 Task: Check the data of "Average time to answer".
Action: Mouse moved to (19, 217)
Screenshot: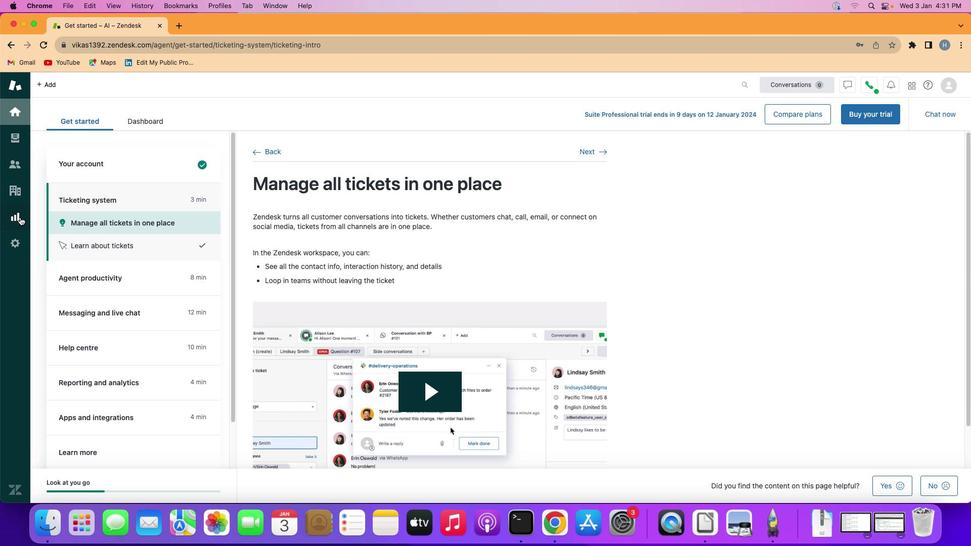 
Action: Mouse pressed left at (19, 217)
Screenshot: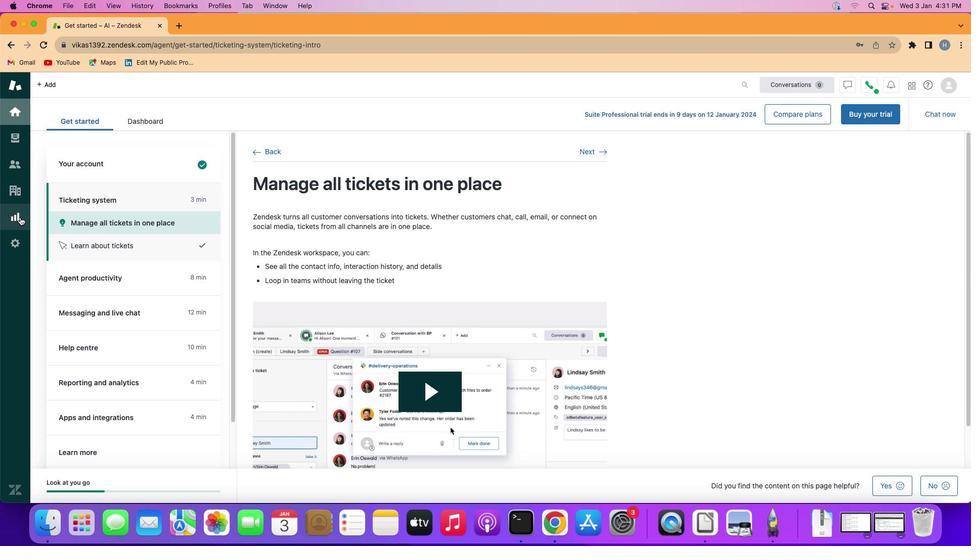 
Action: Mouse moved to (246, 143)
Screenshot: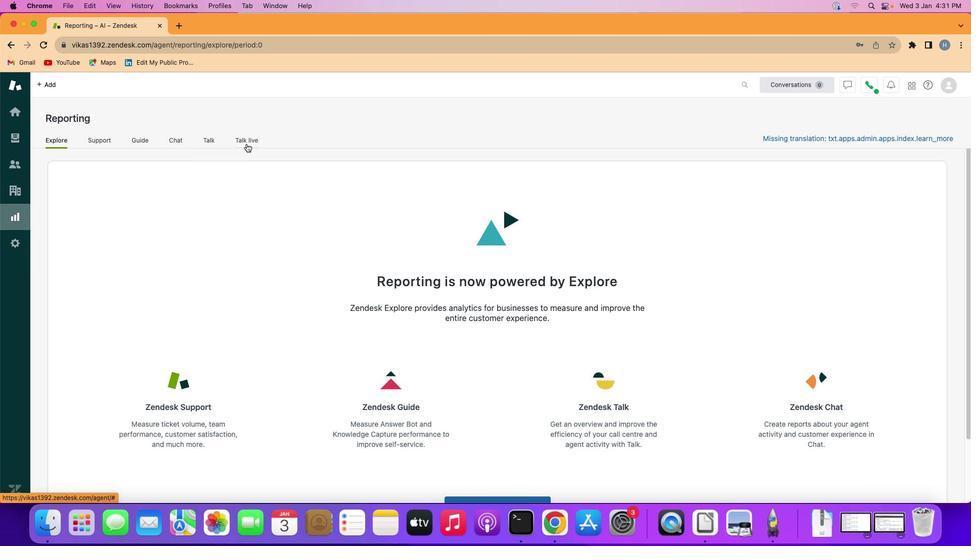 
Action: Mouse pressed left at (246, 143)
Screenshot: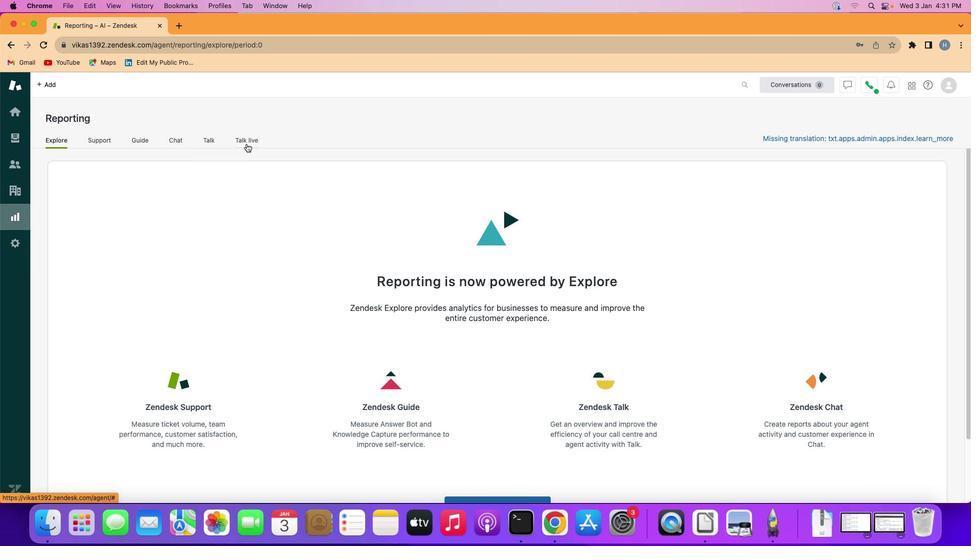 
Action: Mouse moved to (281, 330)
Screenshot: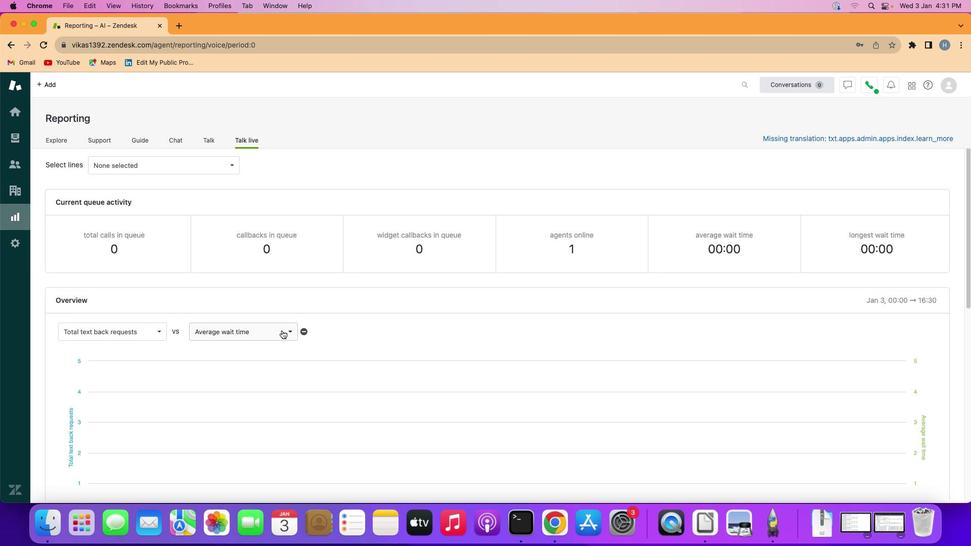 
Action: Mouse pressed left at (281, 330)
Screenshot: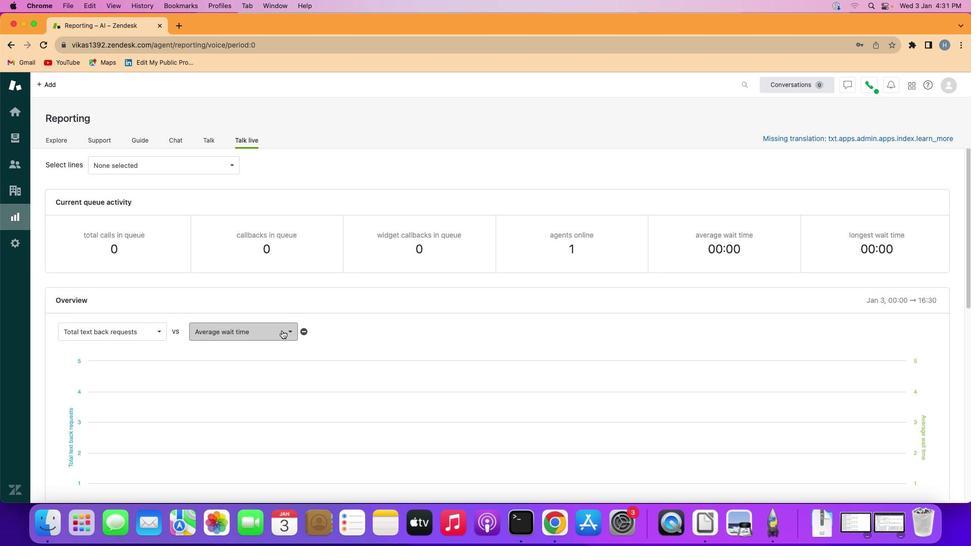 
Action: Mouse moved to (270, 424)
Screenshot: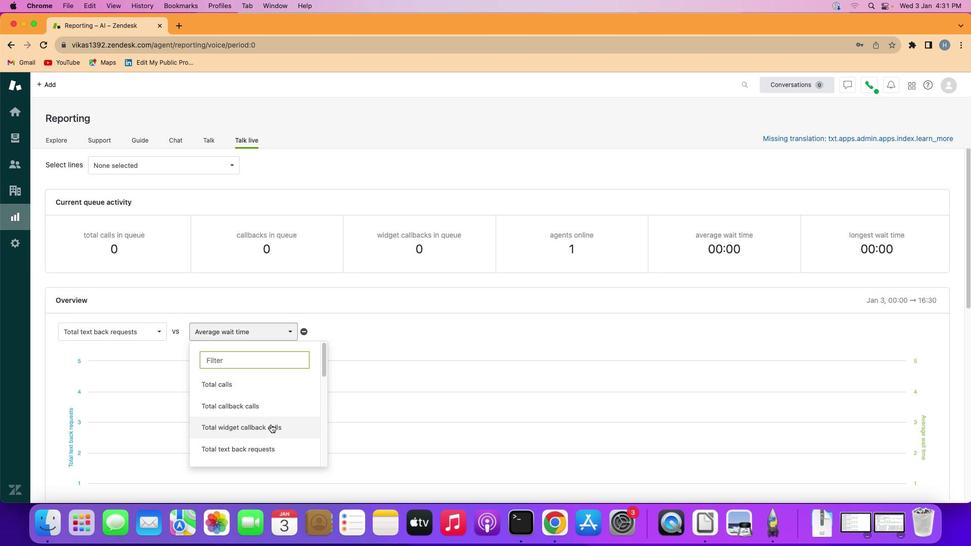 
Action: Mouse scrolled (270, 424) with delta (0, 0)
Screenshot: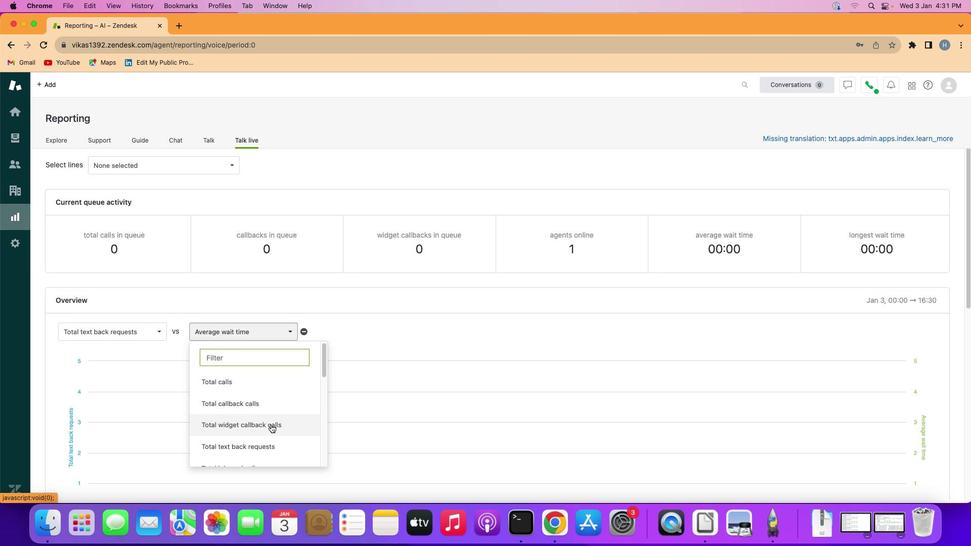 
Action: Mouse scrolled (270, 424) with delta (0, 0)
Screenshot: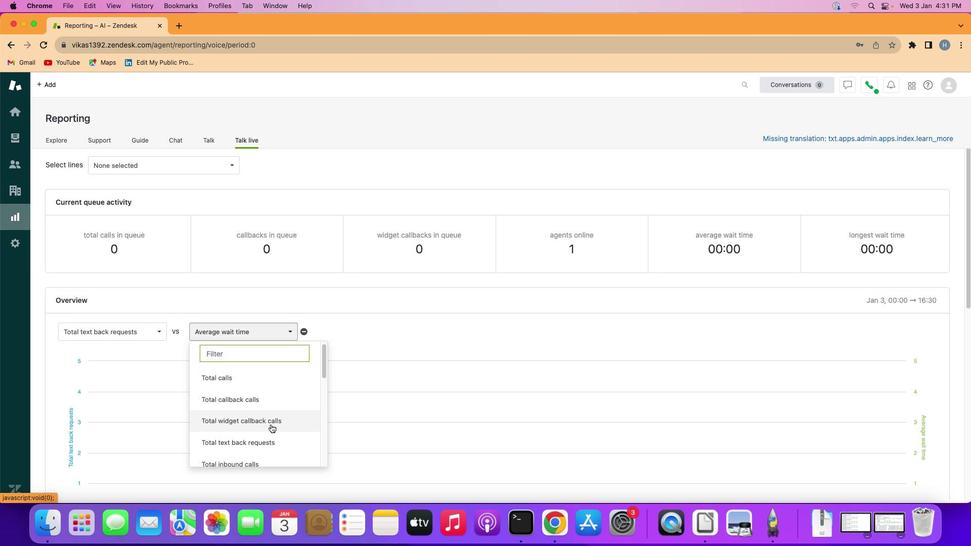 
Action: Mouse scrolled (270, 424) with delta (0, 0)
Screenshot: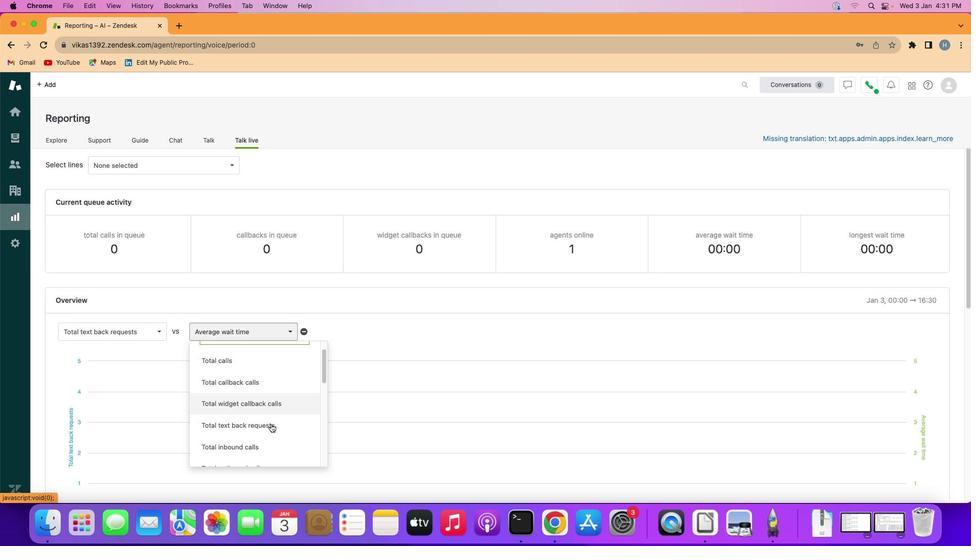 
Action: Mouse scrolled (270, 424) with delta (0, 0)
Screenshot: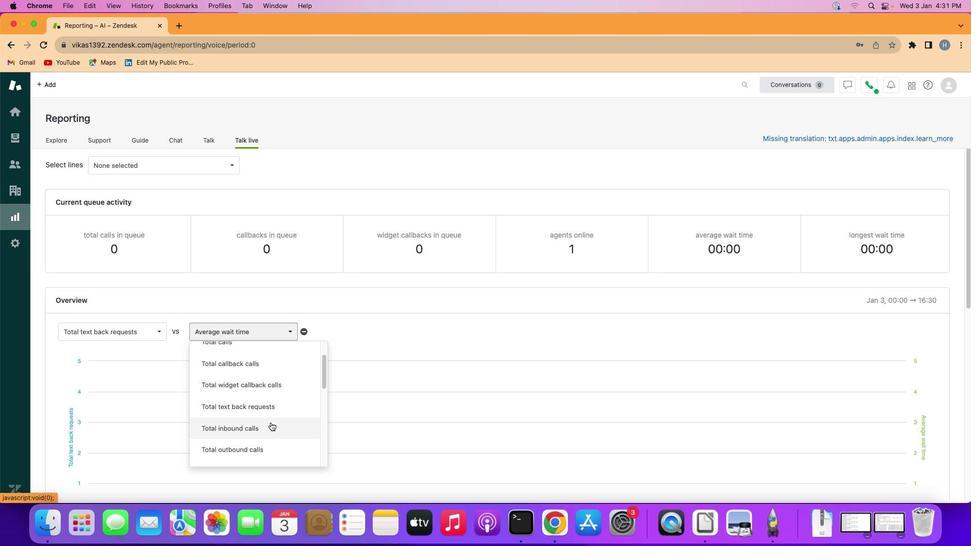 
Action: Mouse moved to (270, 422)
Screenshot: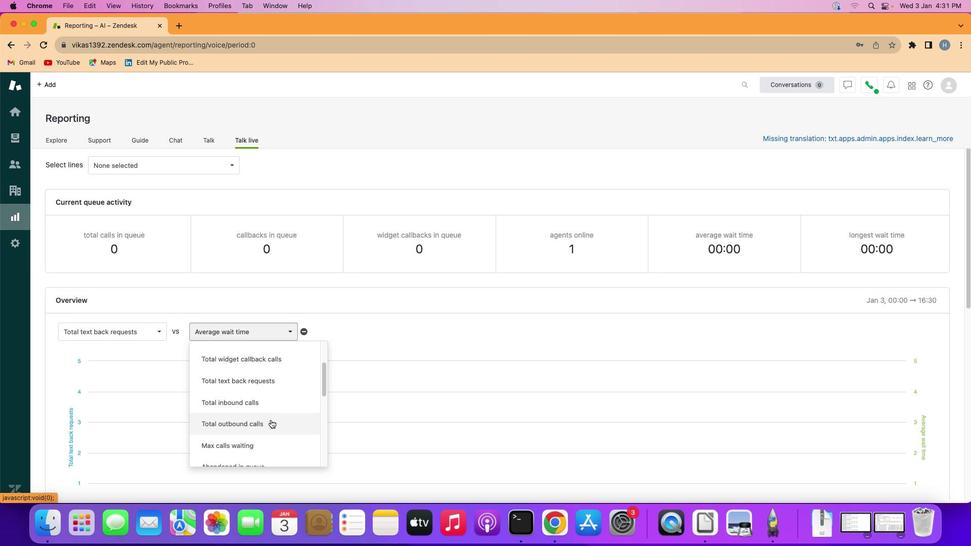 
Action: Mouse scrolled (270, 422) with delta (0, 0)
Screenshot: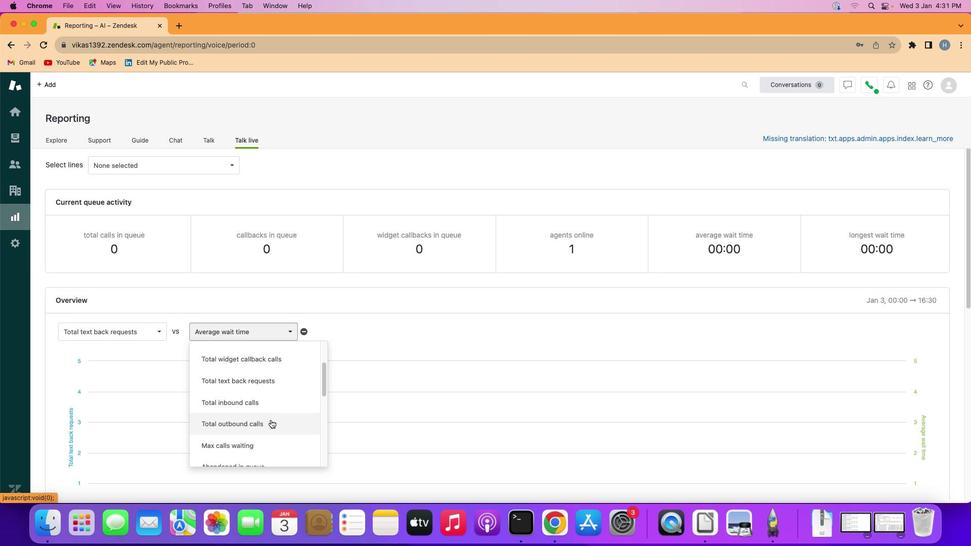 
Action: Mouse moved to (270, 420)
Screenshot: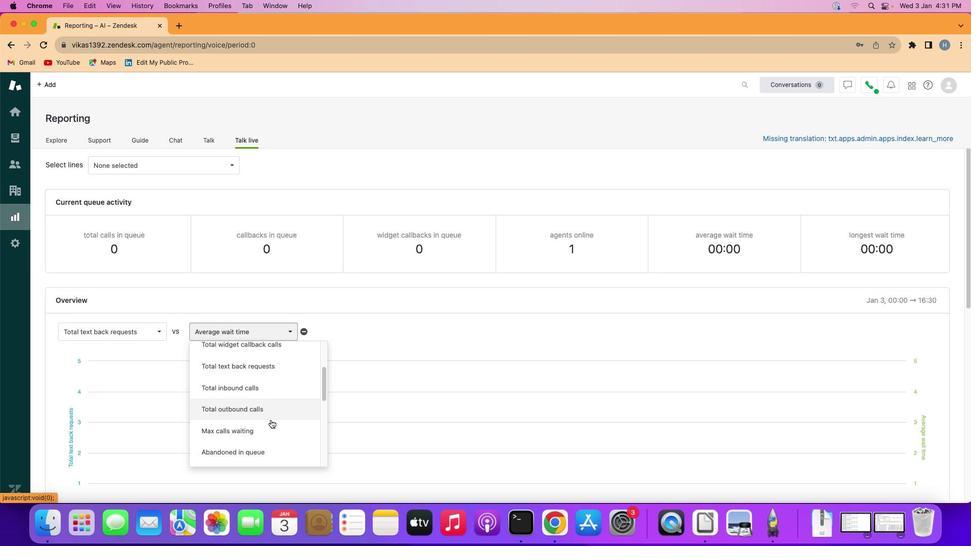 
Action: Mouse scrolled (270, 420) with delta (0, 0)
Screenshot: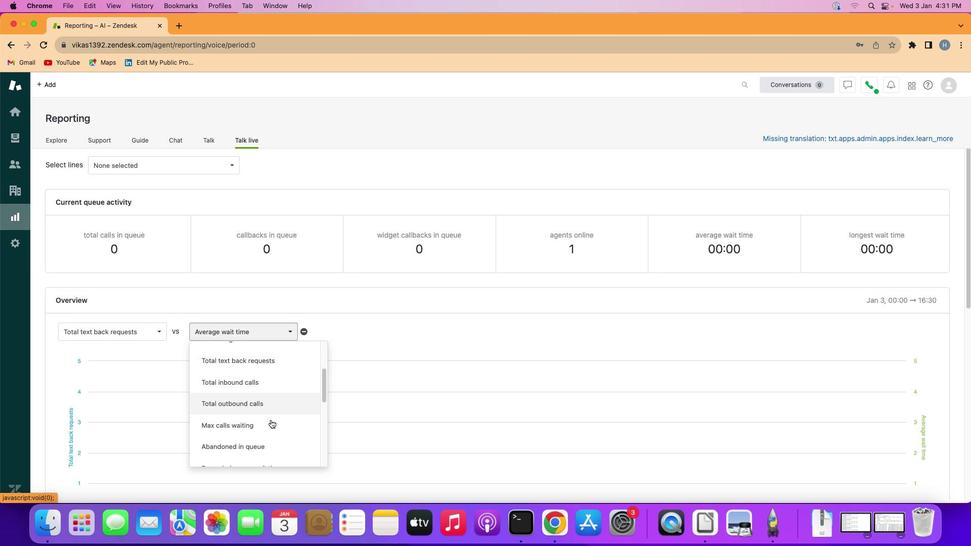 
Action: Mouse scrolled (270, 420) with delta (0, -1)
Screenshot: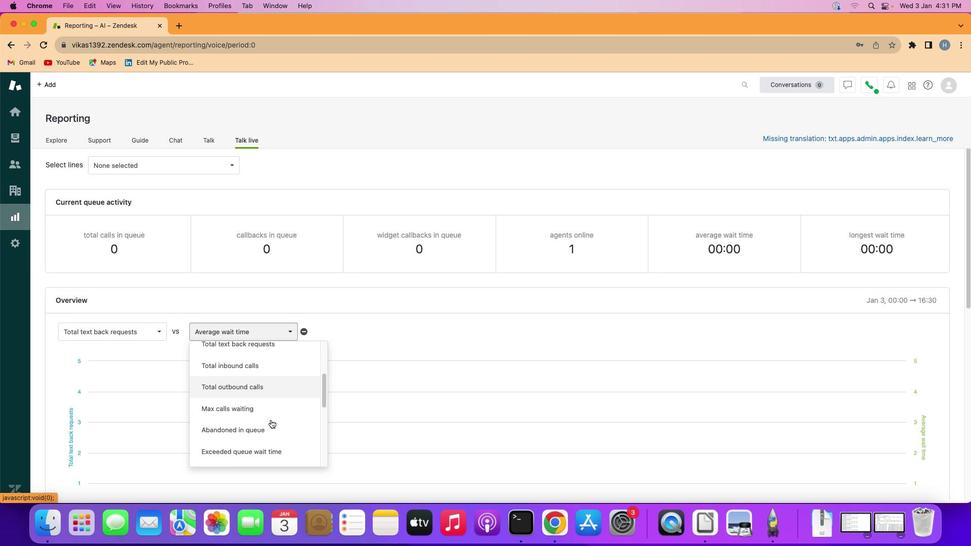 
Action: Mouse scrolled (270, 420) with delta (0, 0)
Screenshot: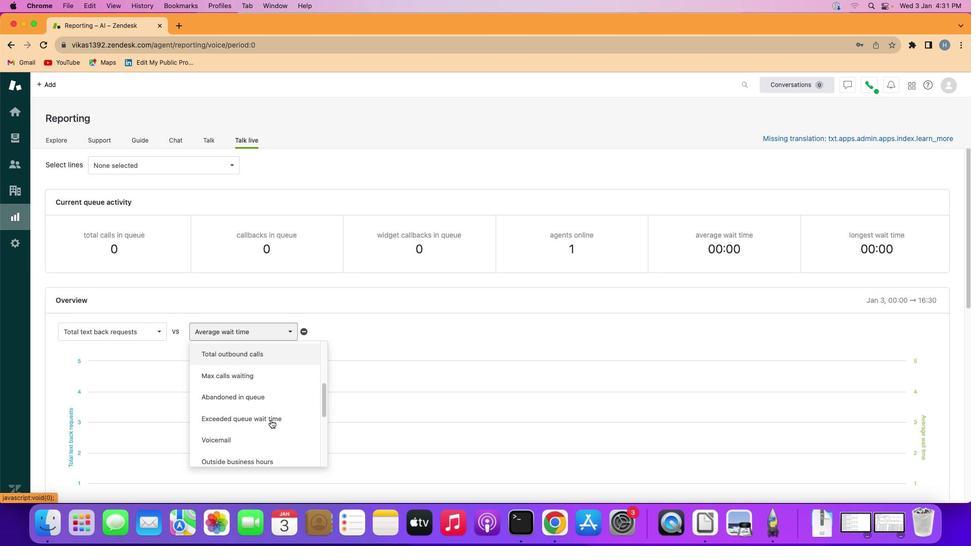
Action: Mouse scrolled (270, 420) with delta (0, -1)
Screenshot: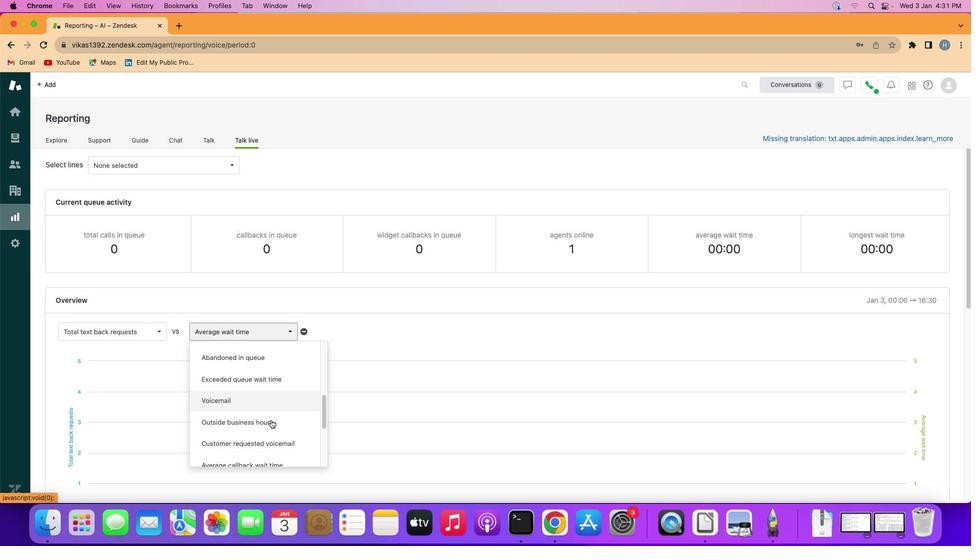
Action: Mouse scrolled (270, 420) with delta (0, 0)
Screenshot: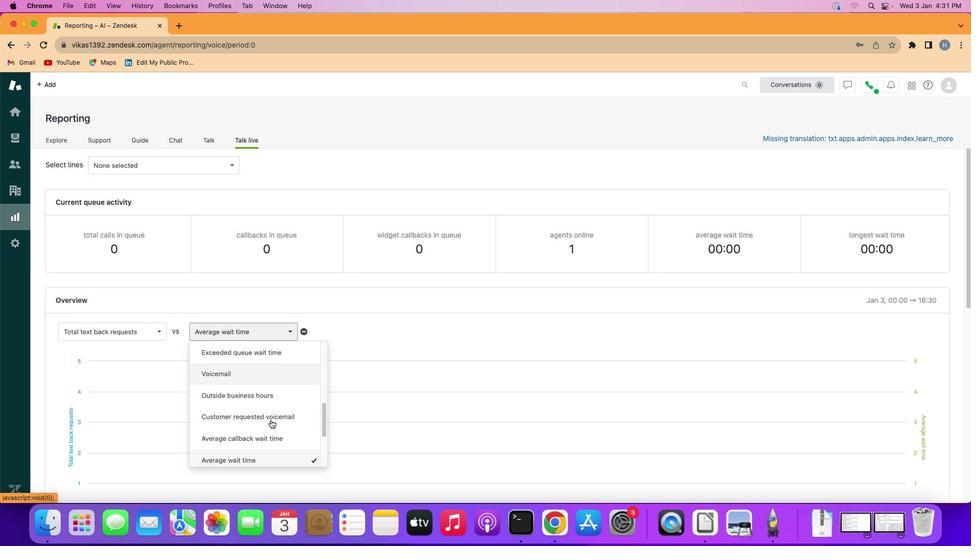 
Action: Mouse scrolled (270, 420) with delta (0, 0)
Screenshot: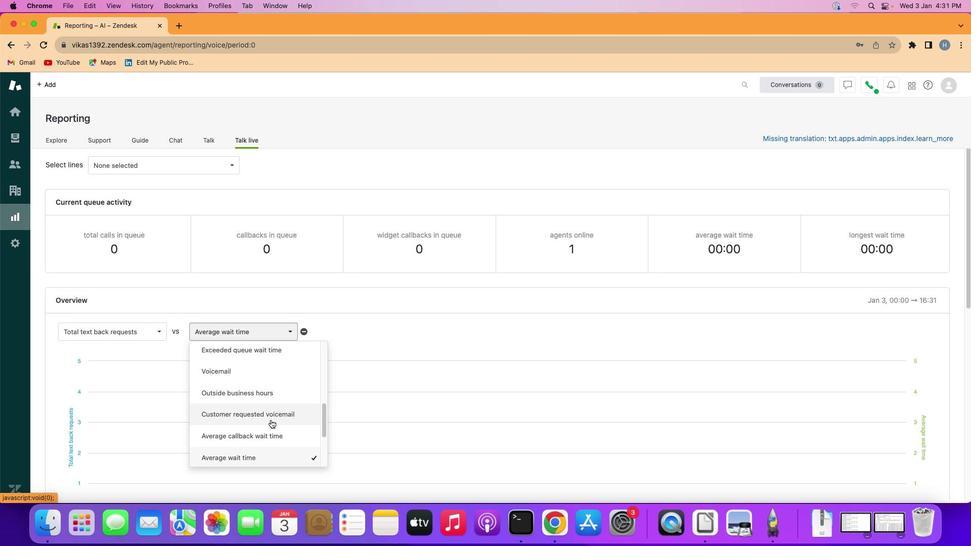 
Action: Mouse scrolled (270, 420) with delta (0, 0)
Screenshot: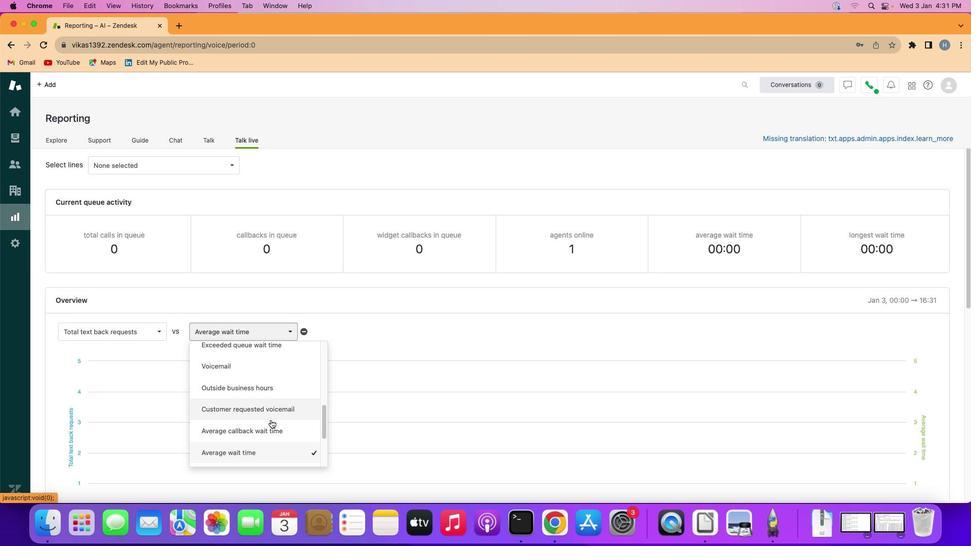 
Action: Mouse scrolled (270, 420) with delta (0, 0)
Screenshot: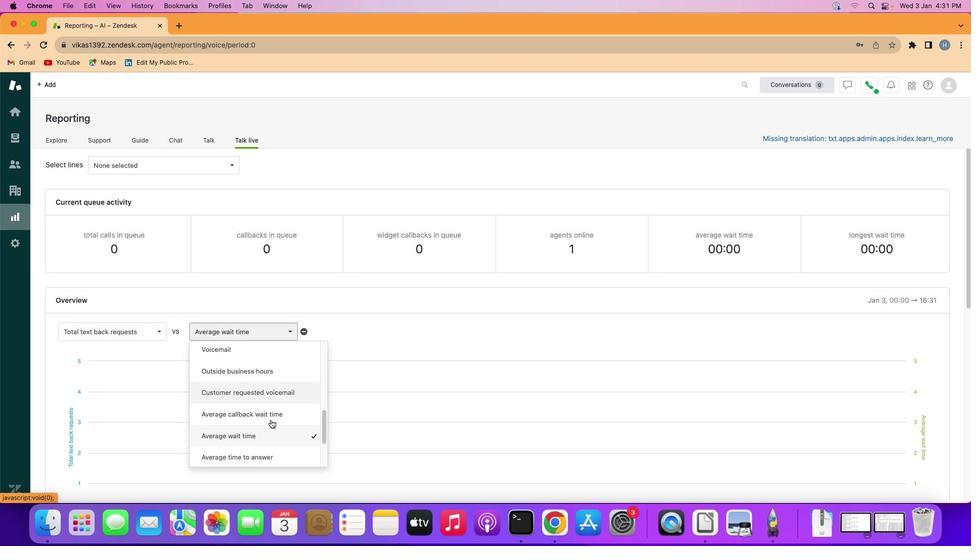 
Action: Mouse scrolled (270, 420) with delta (0, 0)
Screenshot: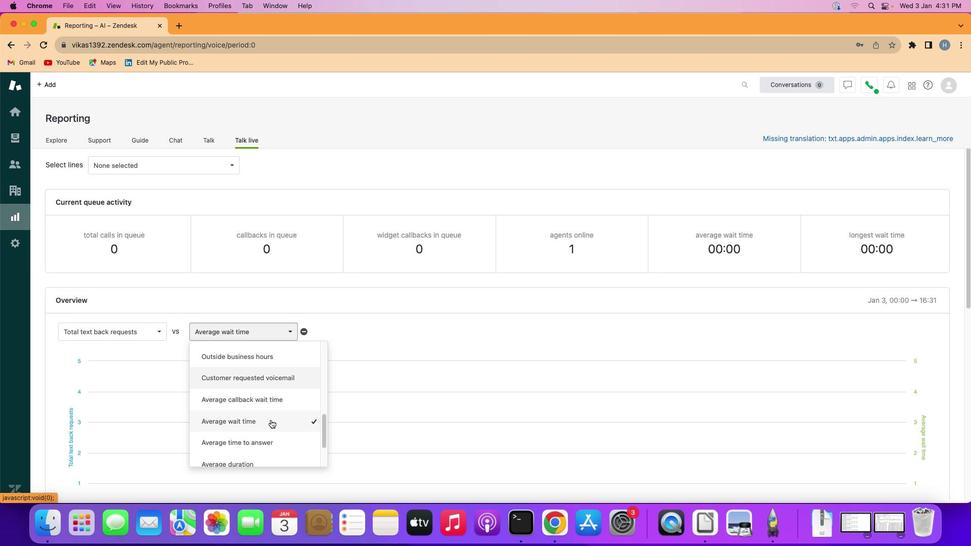 
Action: Mouse moved to (269, 441)
Screenshot: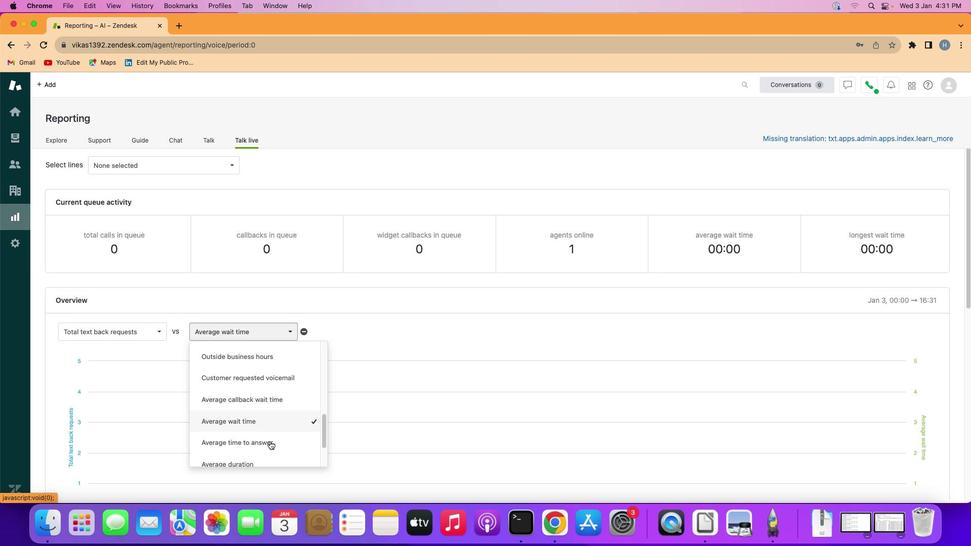 
Action: Mouse pressed left at (269, 441)
Screenshot: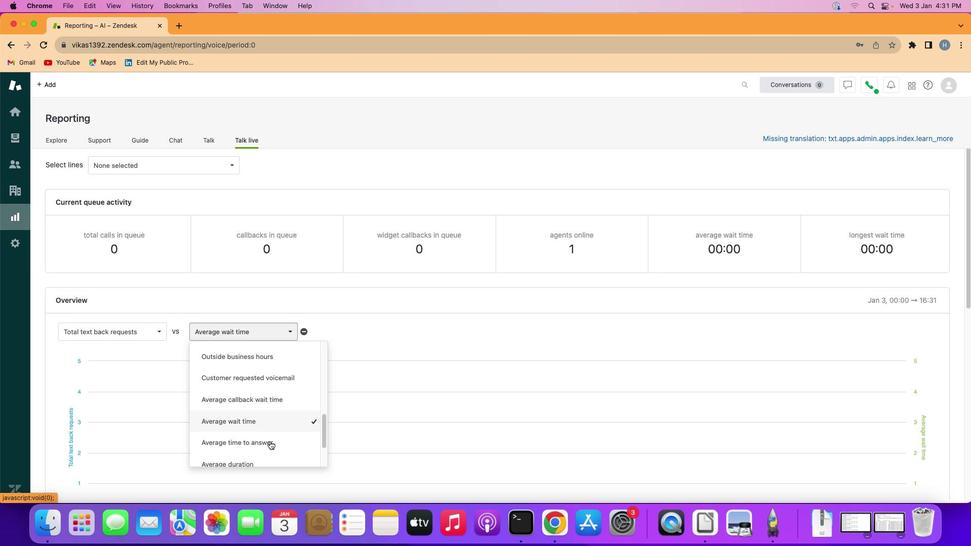 
Action: Mouse moved to (270, 441)
Screenshot: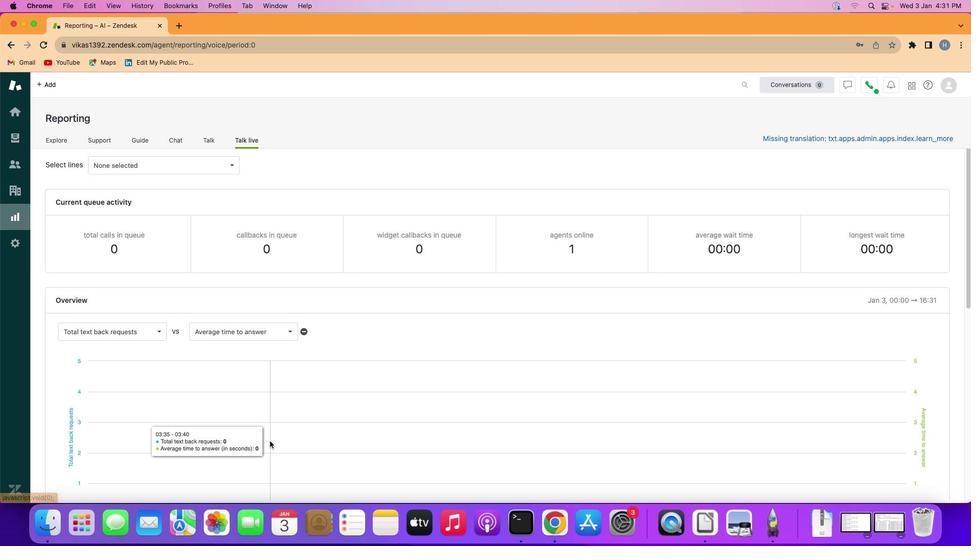 
